 Task: In the Company infosys.com, schedule a meeting with title: 'Introducing Our Products and Services ', Select date: '1 August, 2023', select start time: 3:00:PM. Add location in person New York with meeting description: Kindly join this meeting to understand Product Demo and Service Presentation. Add attendees from company's contact and save.. Logged in from softage.1@softage.net
Action: Mouse moved to (81, 55)
Screenshot: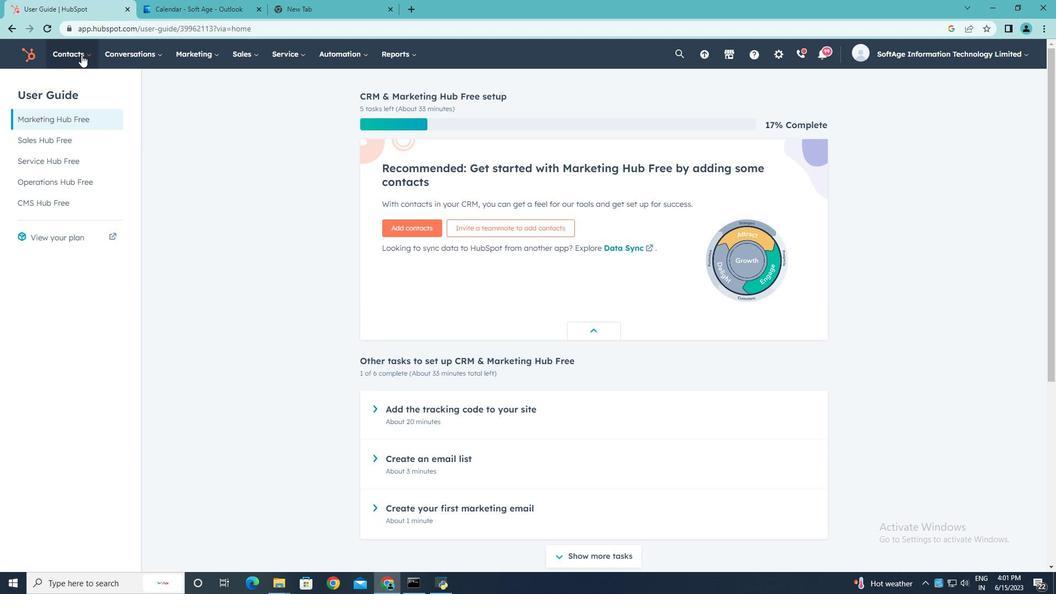 
Action: Mouse pressed left at (81, 55)
Screenshot: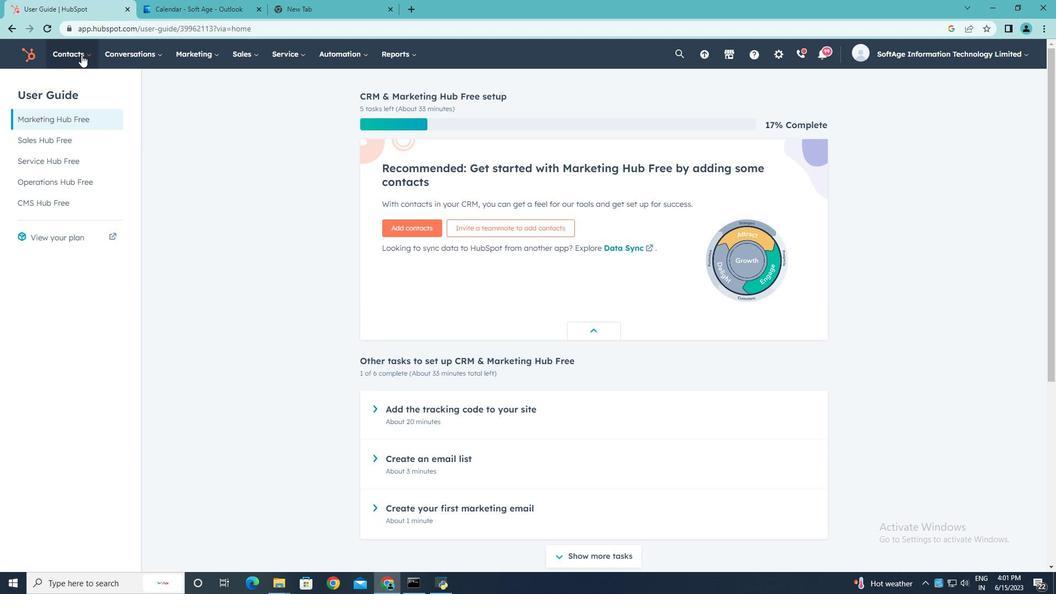 
Action: Mouse moved to (77, 111)
Screenshot: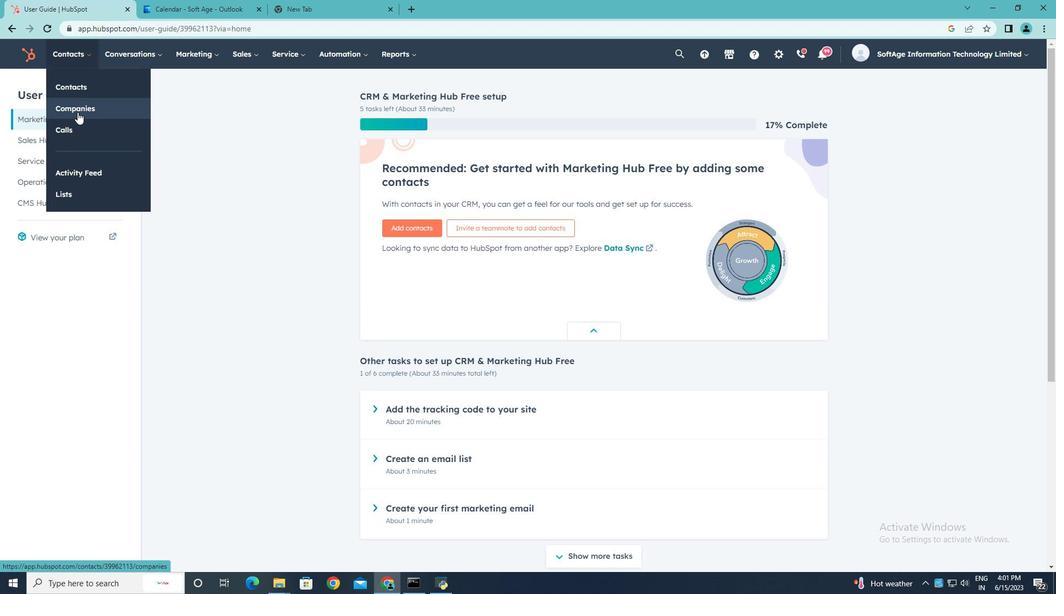 
Action: Mouse pressed left at (77, 111)
Screenshot: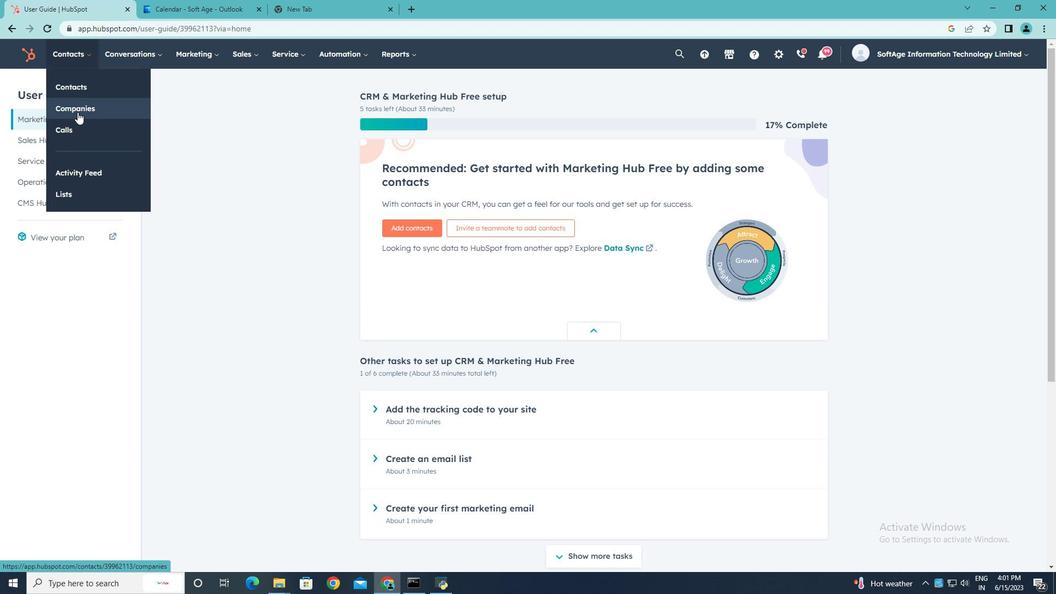 
Action: Mouse moved to (108, 177)
Screenshot: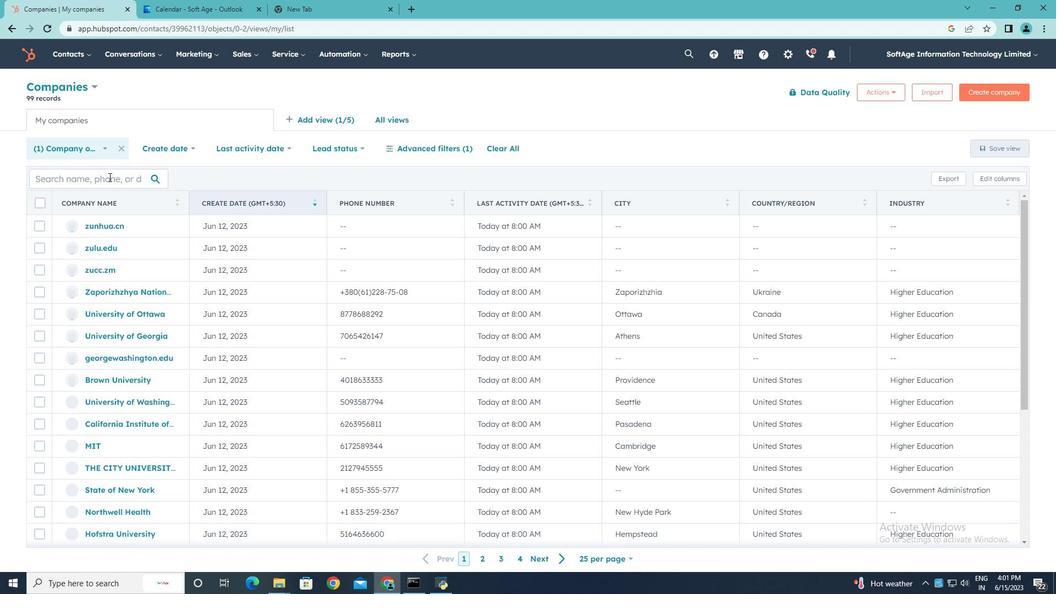 
Action: Mouse pressed left at (108, 177)
Screenshot: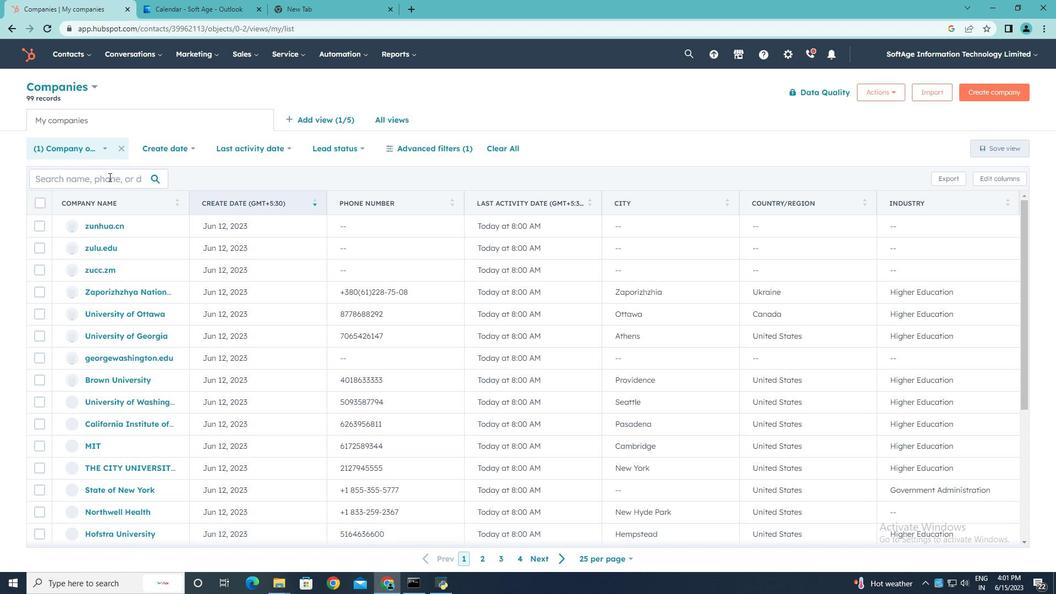 
Action: Mouse moved to (108, 177)
Screenshot: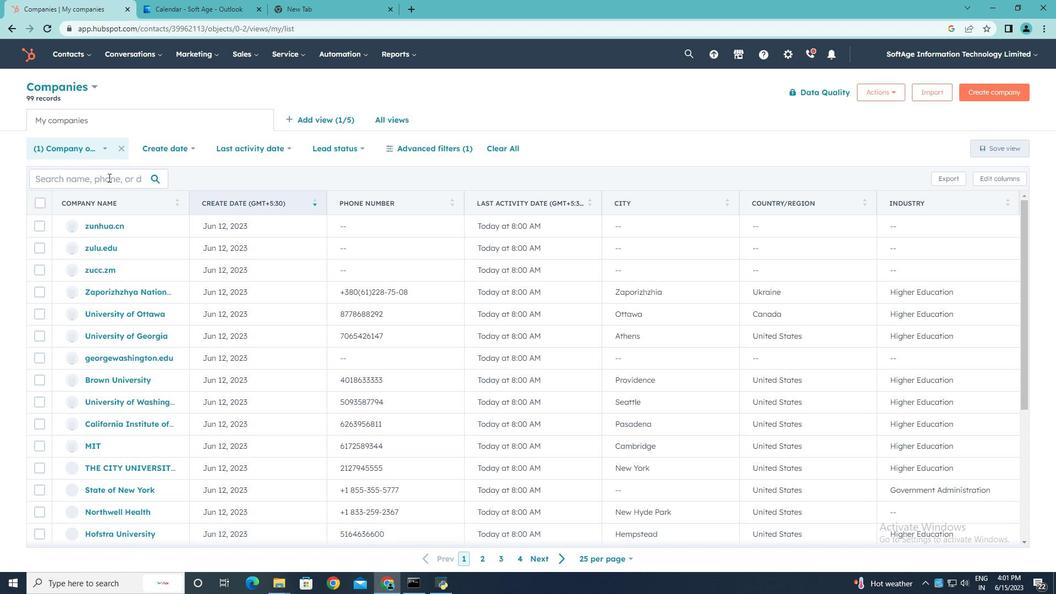 
Action: Key pressed <Key.shift>infosys.com
Screenshot: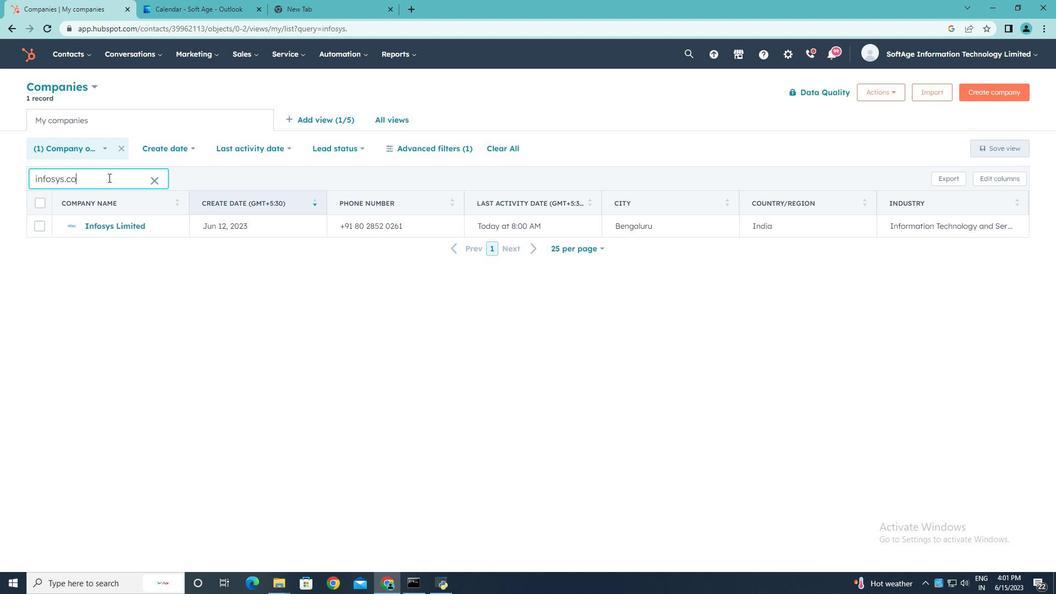 
Action: Mouse moved to (107, 224)
Screenshot: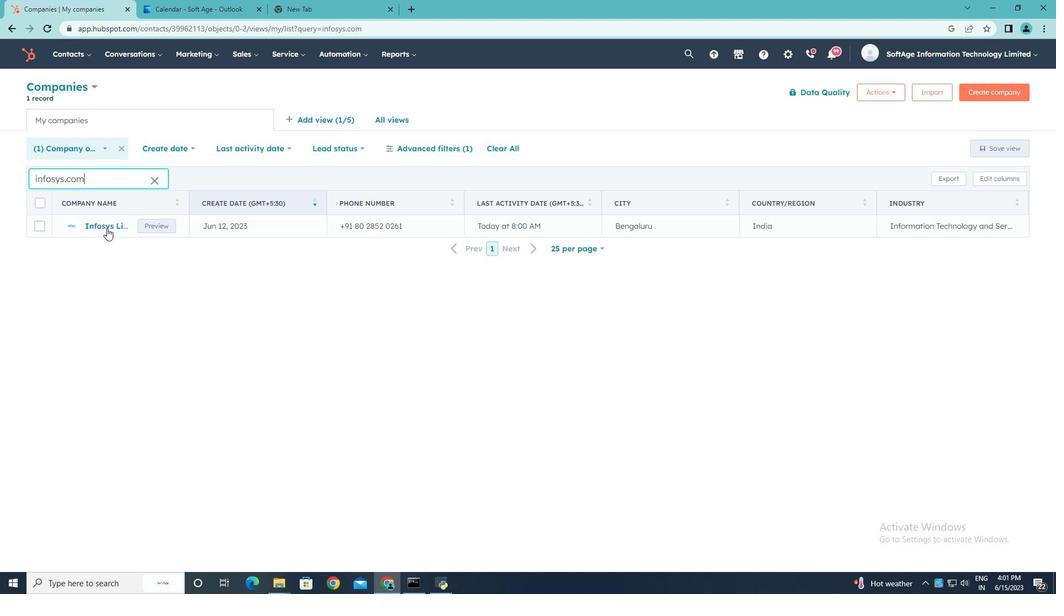 
Action: Mouse pressed left at (107, 224)
Screenshot: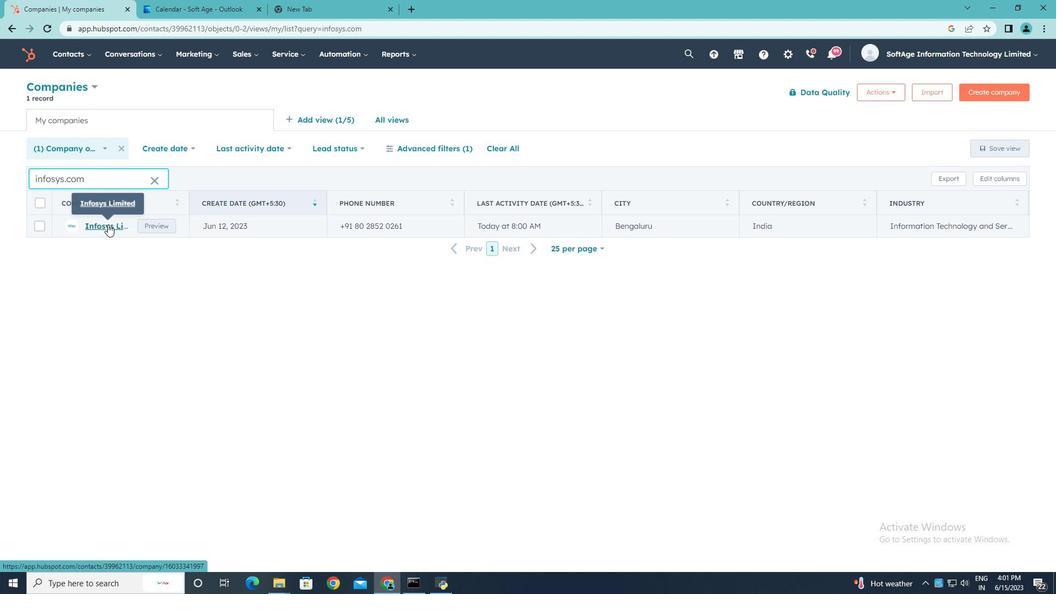 
Action: Mouse moved to (177, 179)
Screenshot: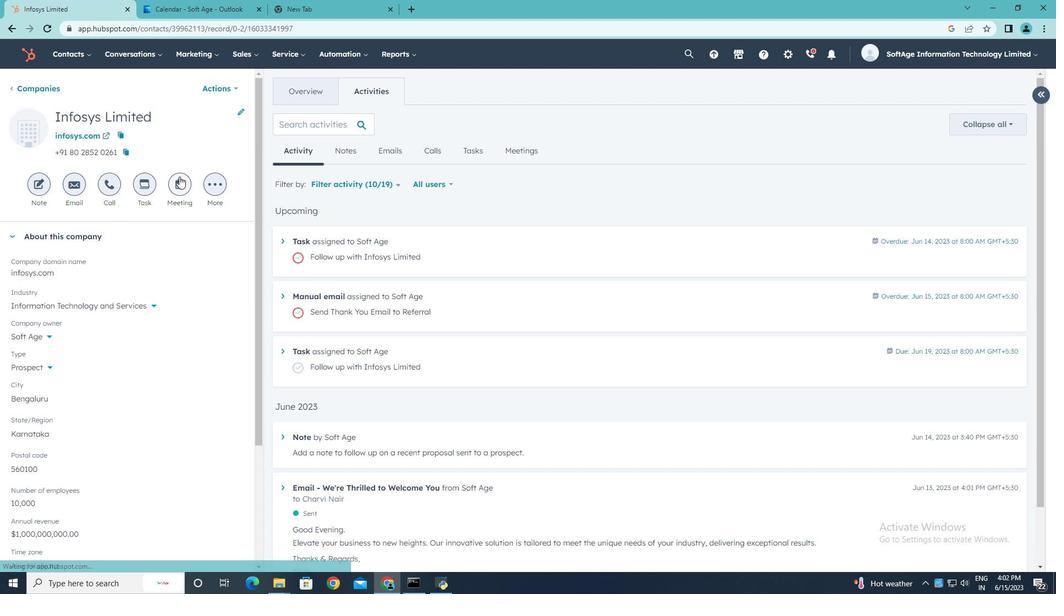 
Action: Mouse pressed left at (177, 179)
Screenshot: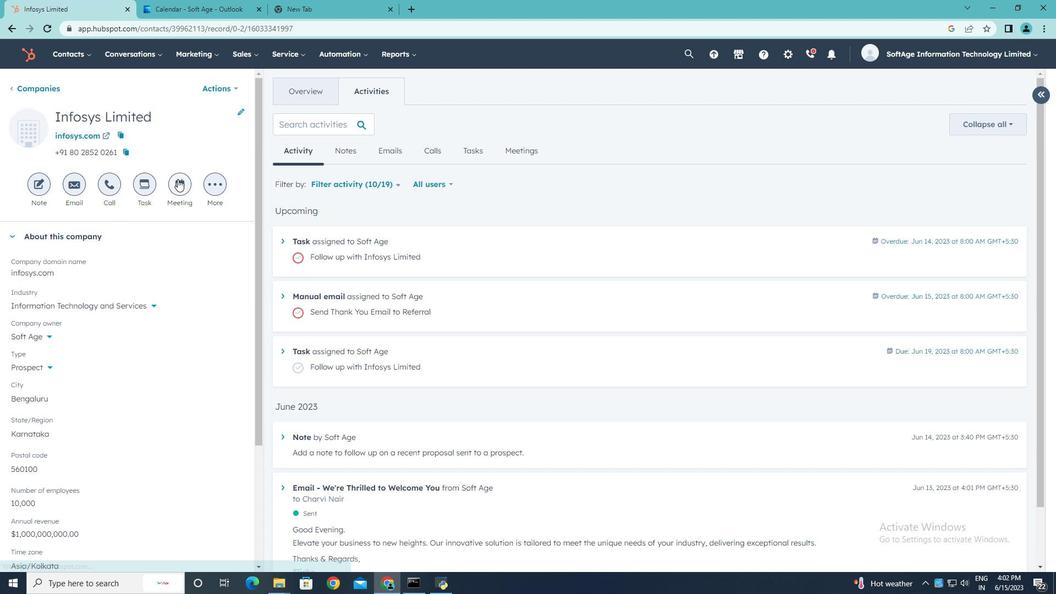 
Action: Mouse moved to (186, 183)
Screenshot: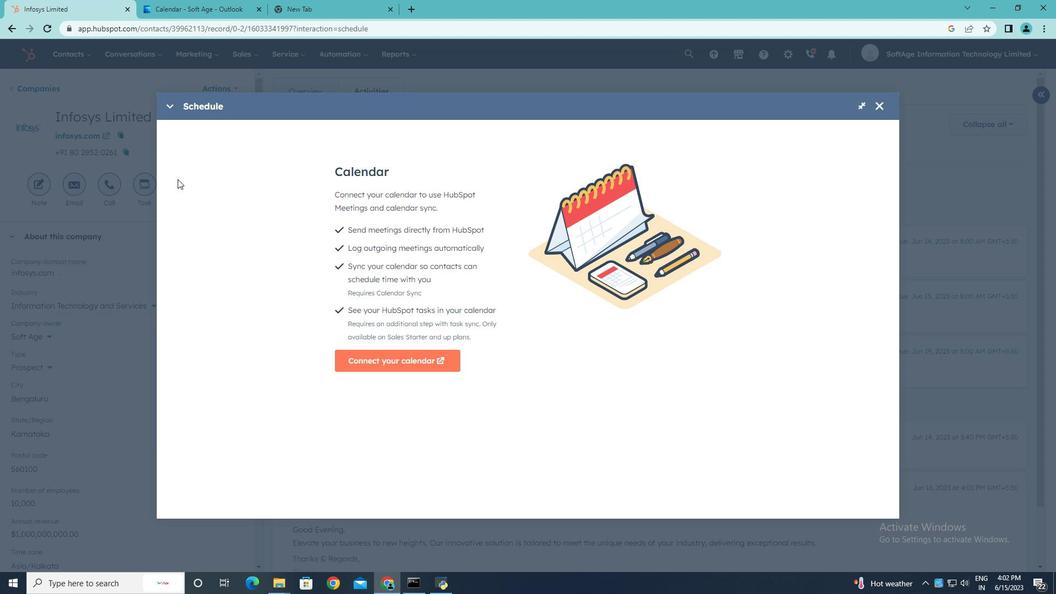 
Action: Key pressed <Key.shift>Introducing<Key.space><Key.shift>Our<Key.space><Key.shift><Key.shift><Key.shift><Key.shift><Key.shift><Key.shift><Key.shift><Key.shift><Key.shift><Key.shift><Key.shift>Products<Key.space>and<Key.space><Key.shift>Services
Screenshot: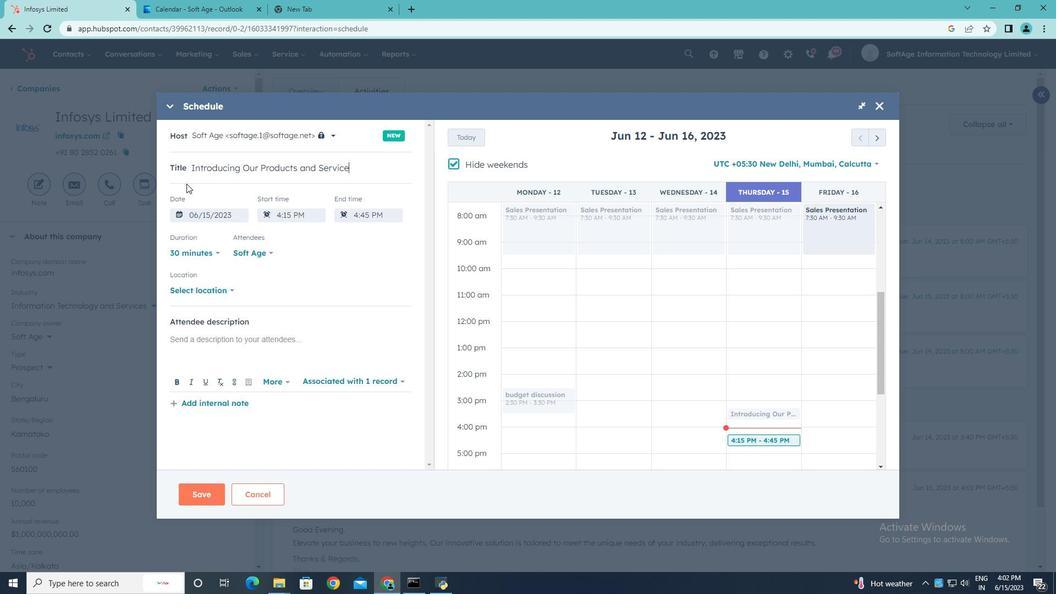 
Action: Mouse moved to (454, 163)
Screenshot: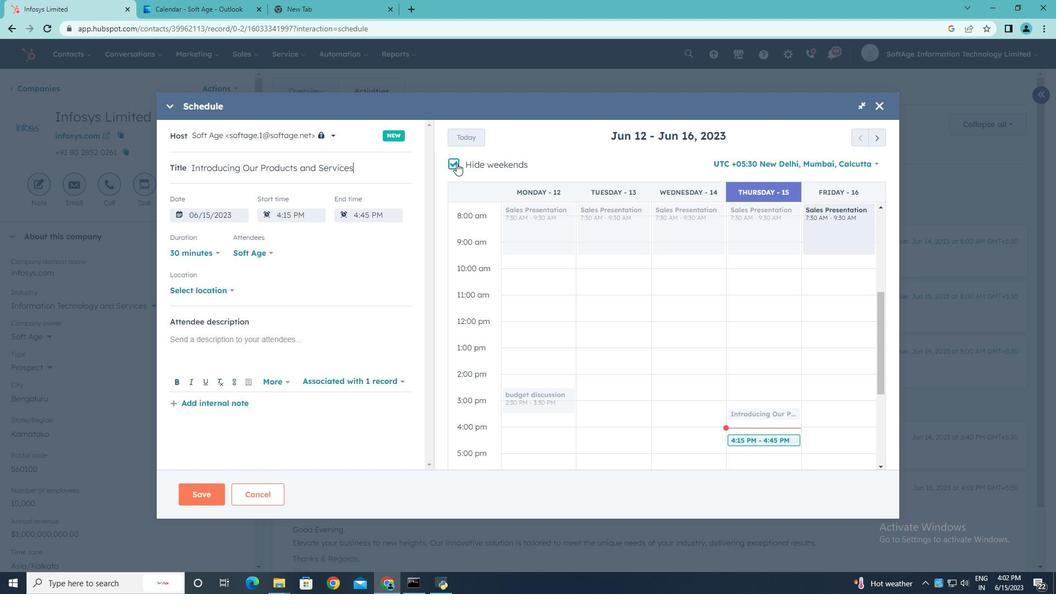 
Action: Mouse pressed left at (454, 163)
Screenshot: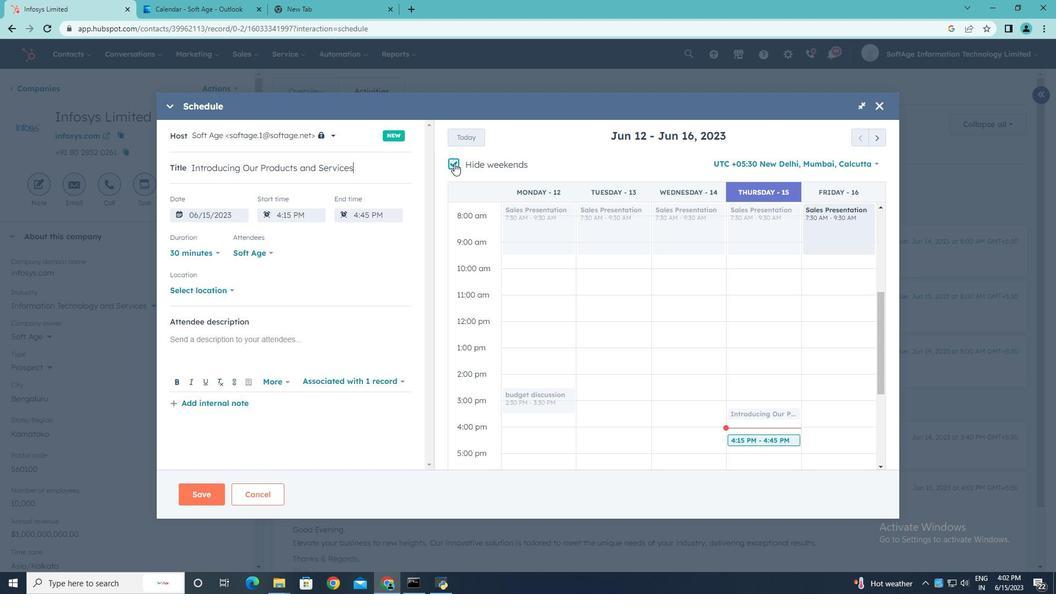 
Action: Mouse moved to (881, 140)
Screenshot: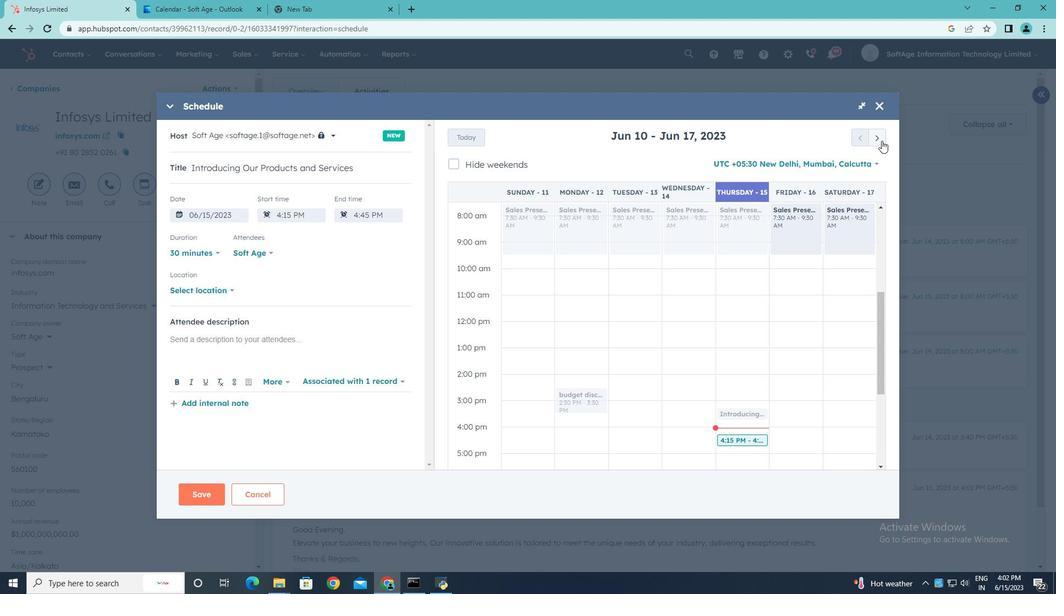 
Action: Mouse pressed left at (881, 140)
Screenshot: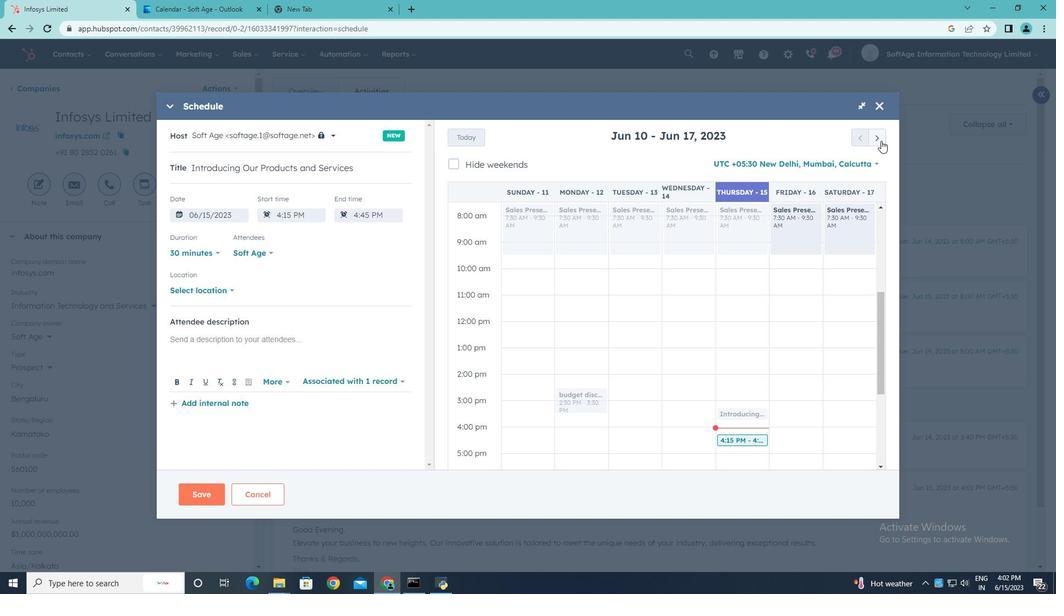 
Action: Mouse pressed left at (881, 140)
Screenshot: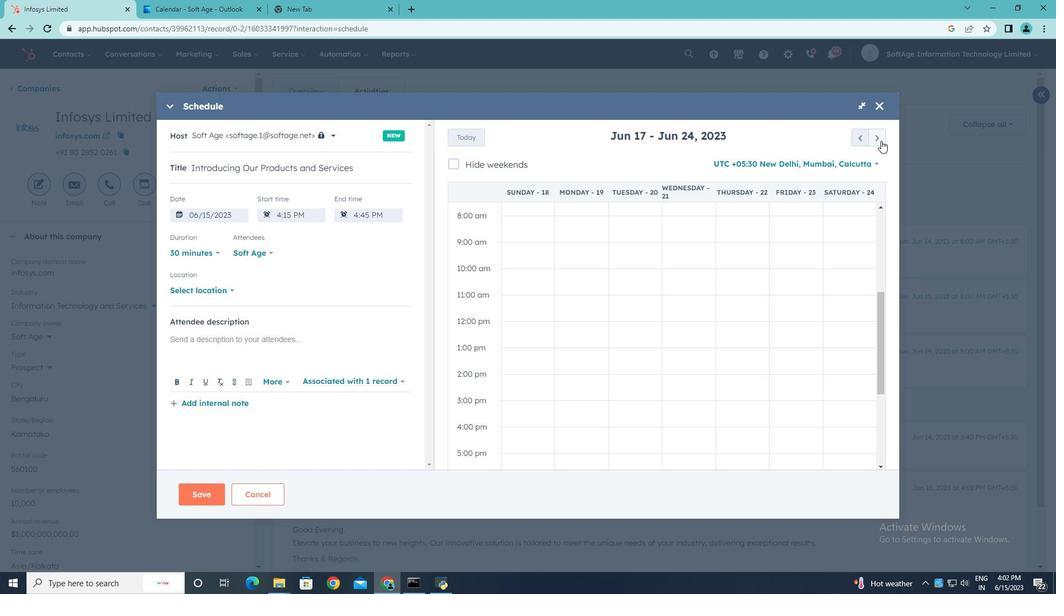 
Action: Mouse pressed left at (881, 140)
Screenshot: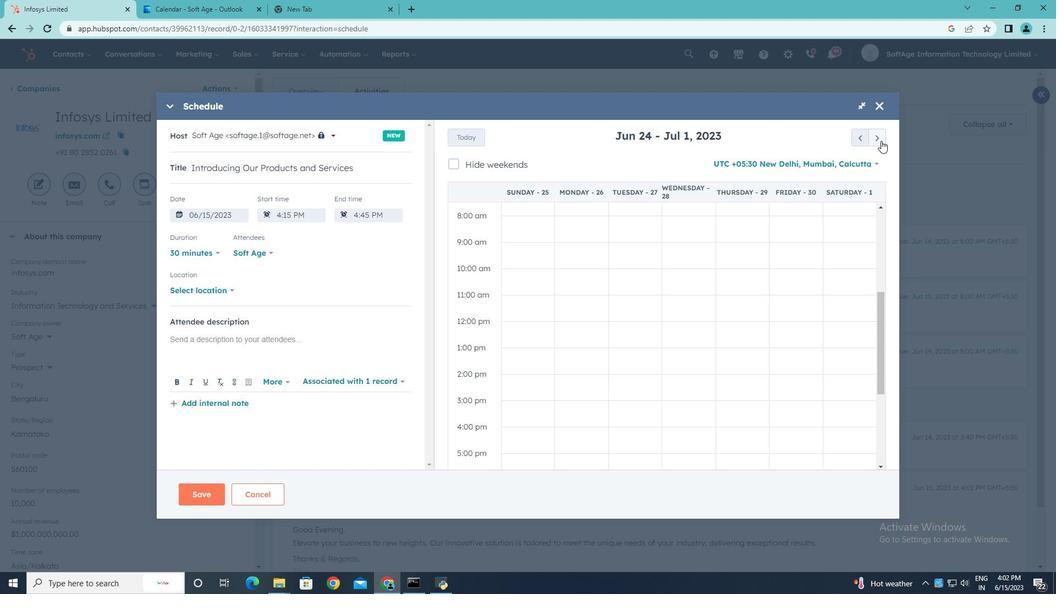 
Action: Mouse pressed left at (881, 140)
Screenshot: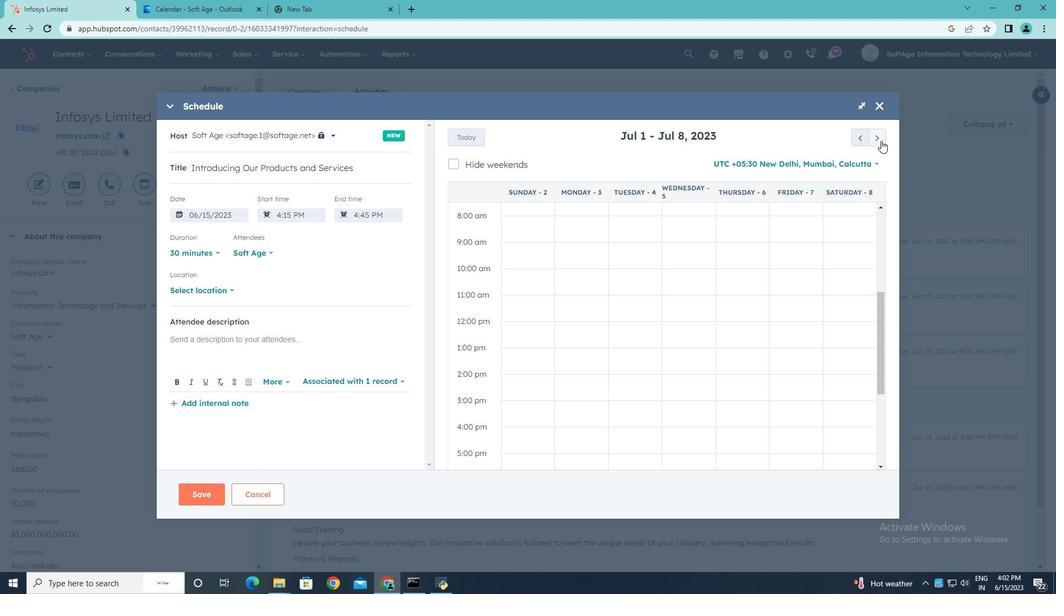 
Action: Mouse pressed left at (881, 140)
Screenshot: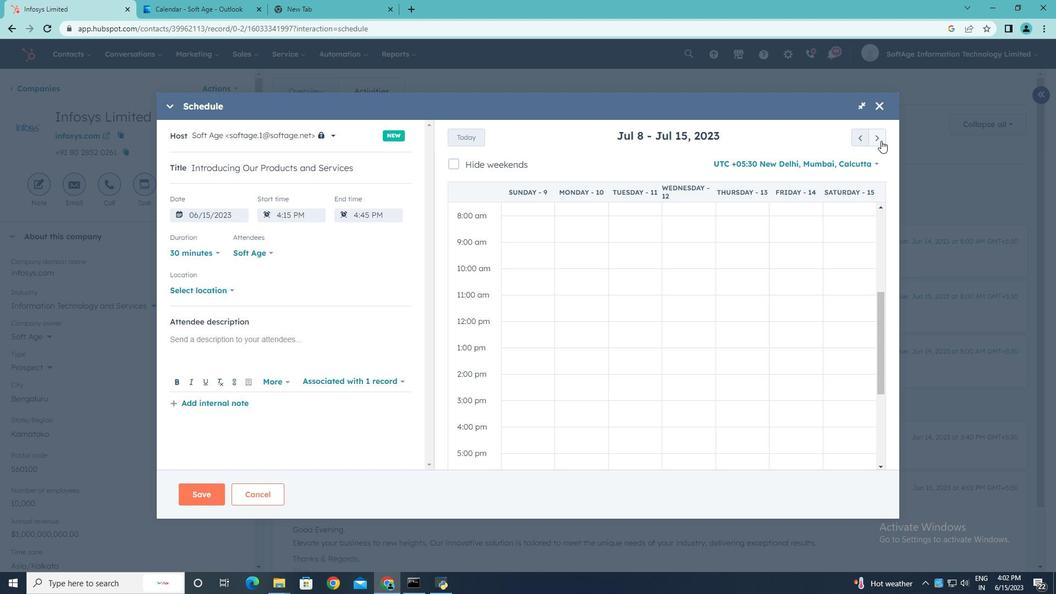 
Action: Mouse pressed left at (881, 140)
Screenshot: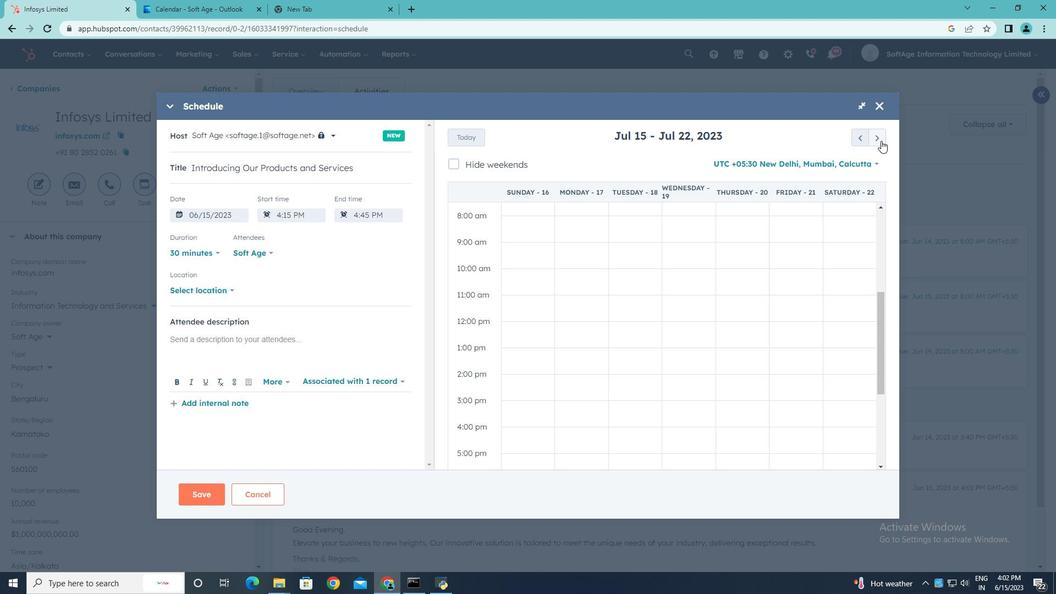 
Action: Mouse pressed left at (881, 140)
Screenshot: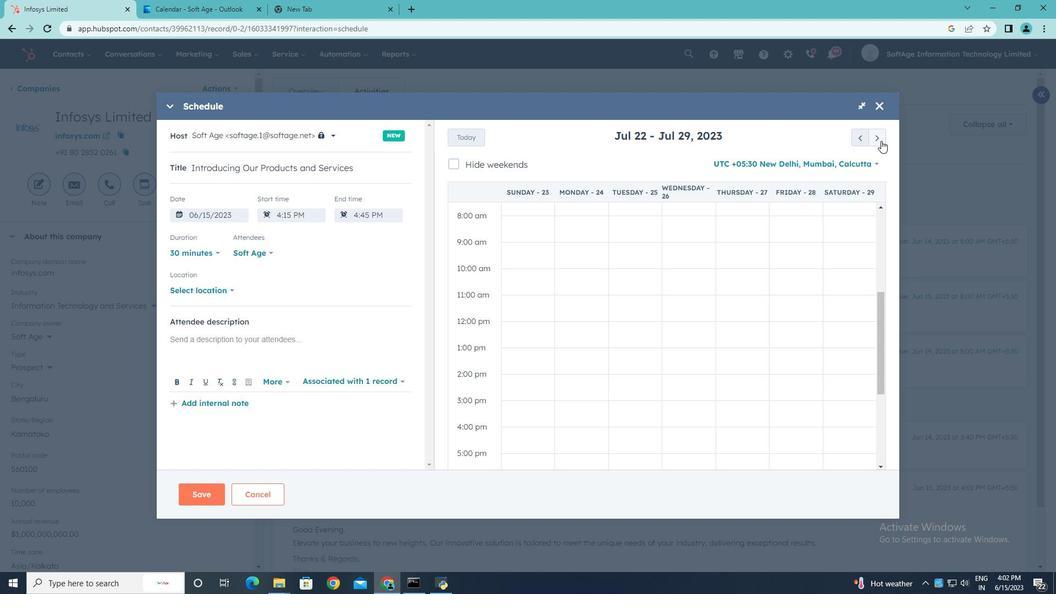 
Action: Mouse moved to (618, 407)
Screenshot: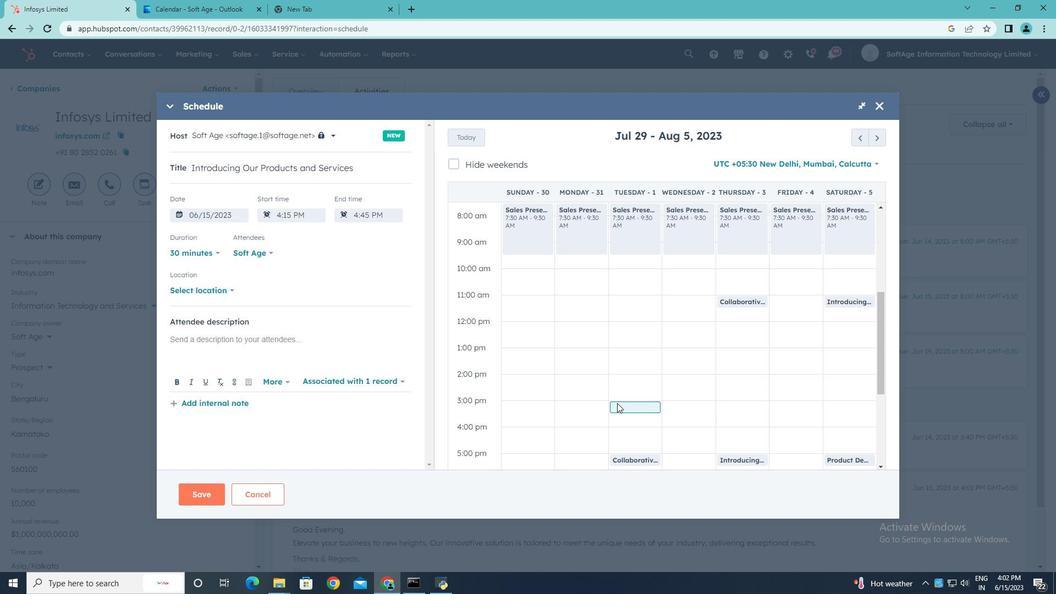 
Action: Mouse pressed left at (618, 407)
Screenshot: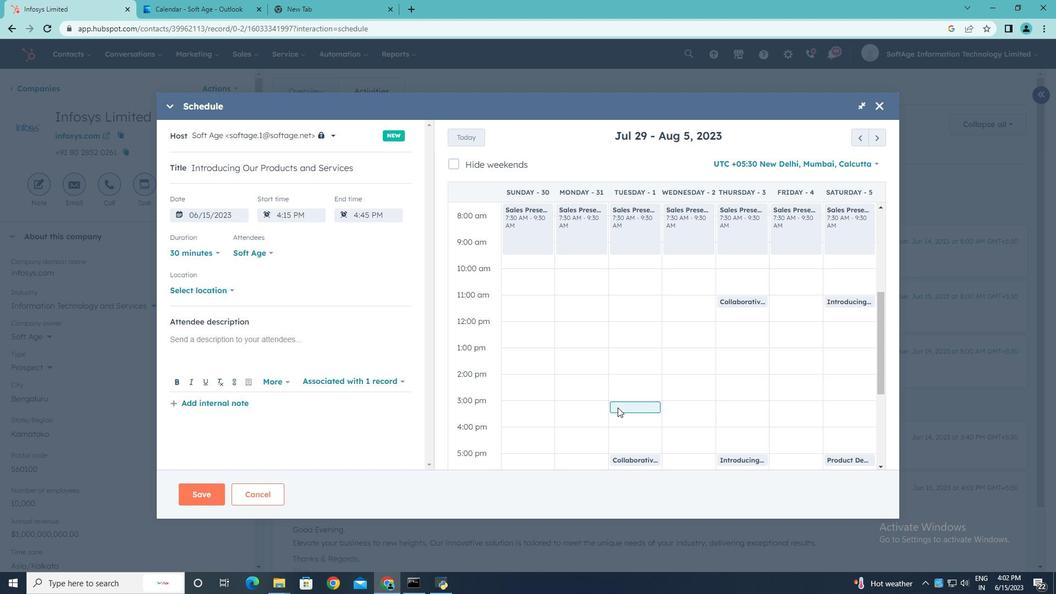 
Action: Mouse moved to (230, 289)
Screenshot: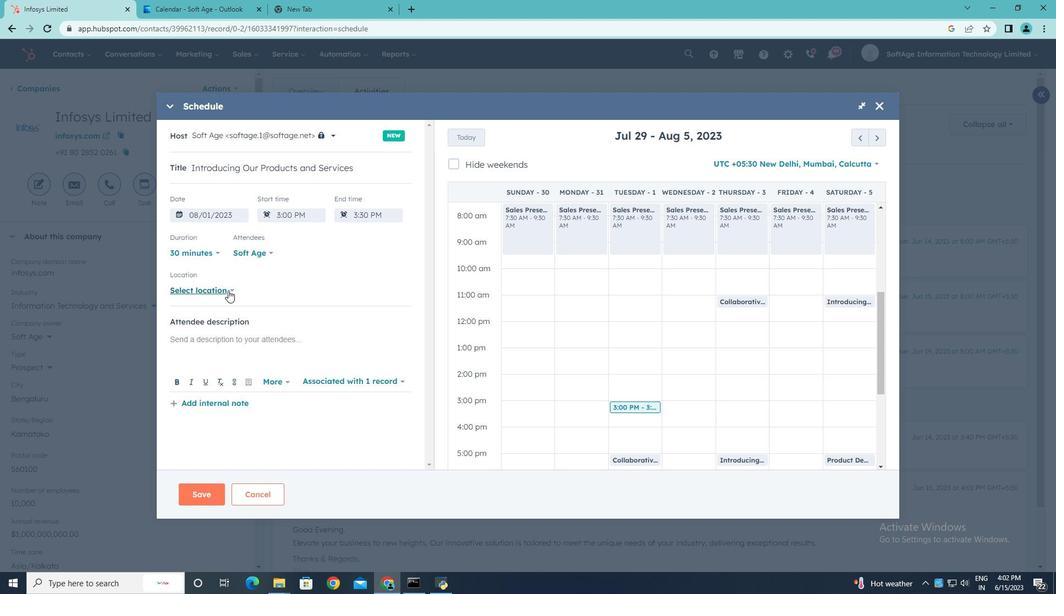 
Action: Mouse pressed left at (230, 289)
Screenshot: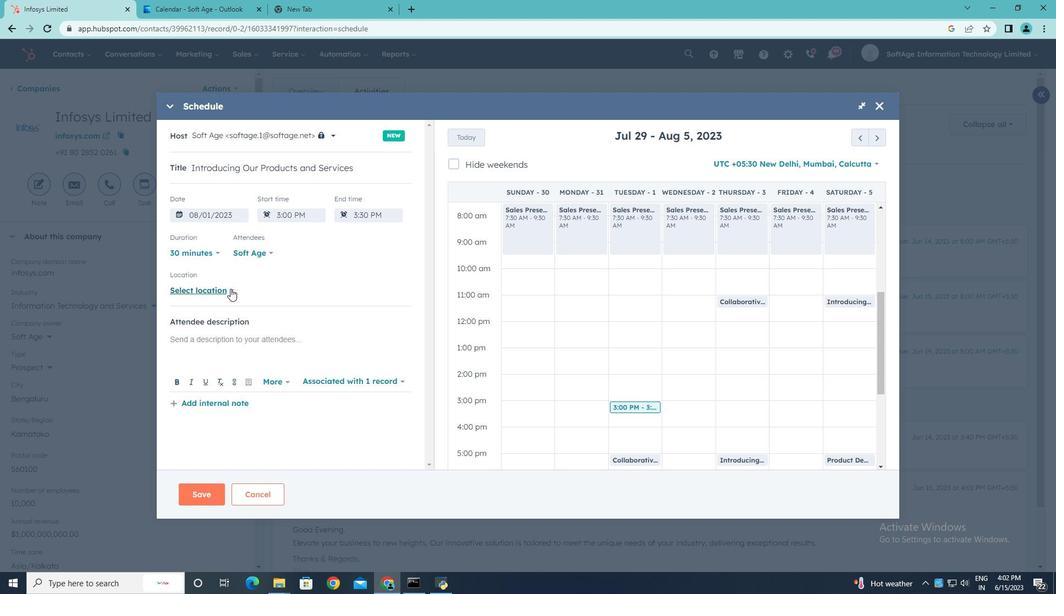 
Action: Mouse moved to (271, 289)
Screenshot: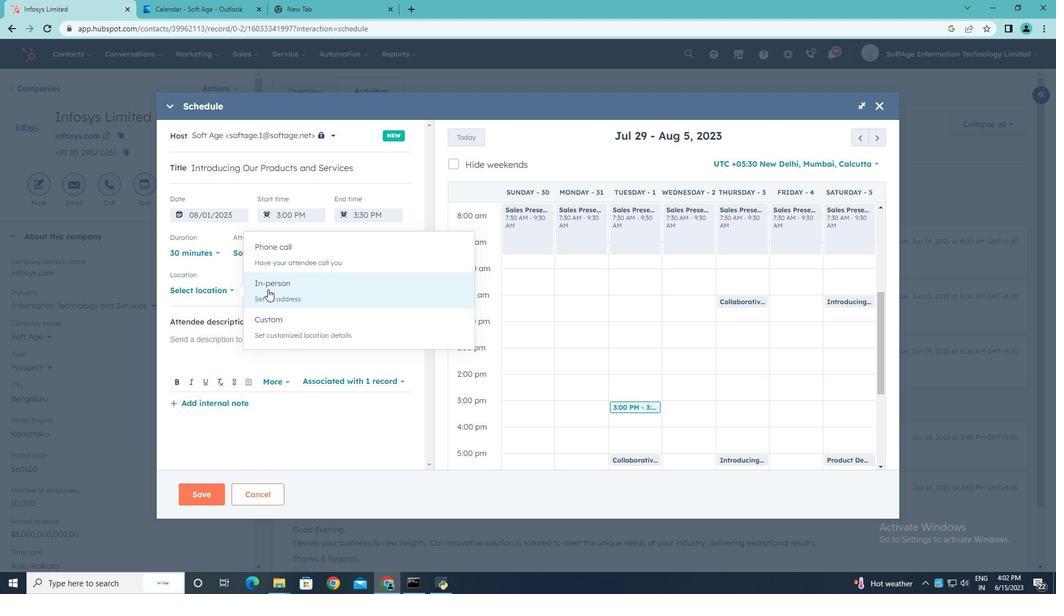 
Action: Mouse pressed left at (271, 289)
Screenshot: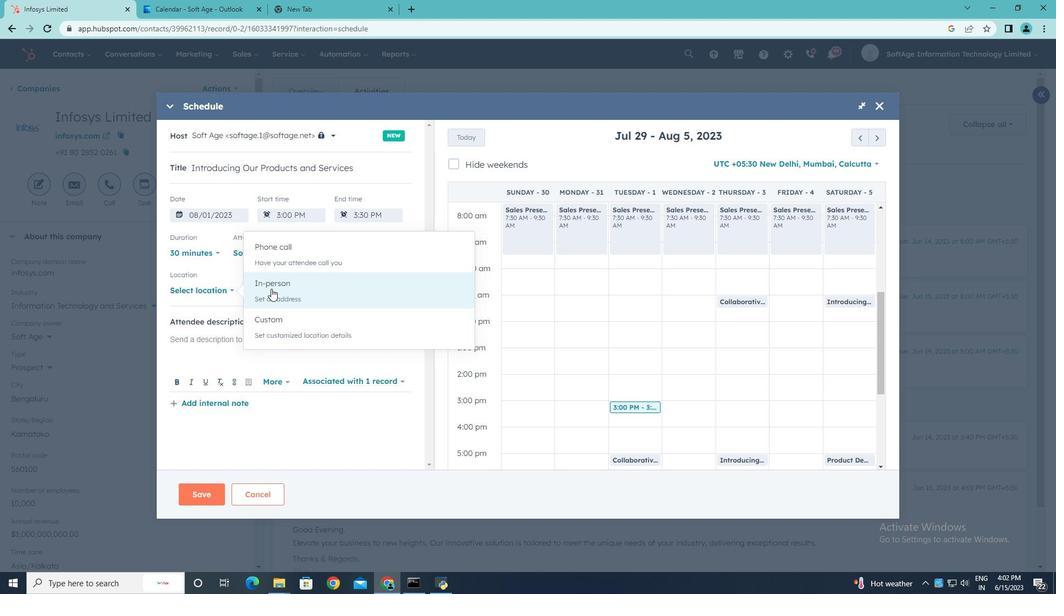 
Action: Mouse moved to (273, 286)
Screenshot: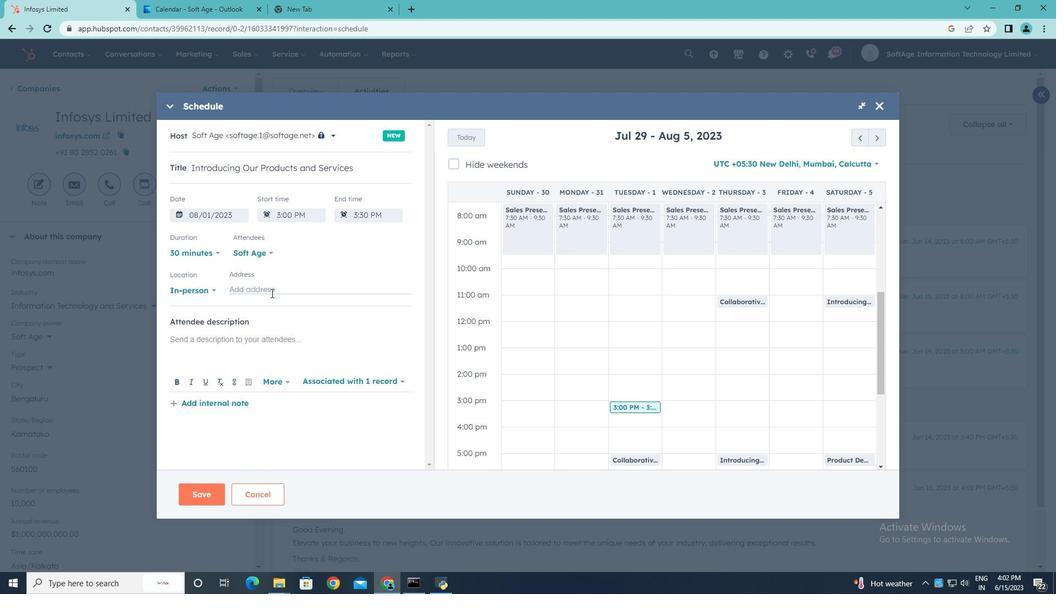 
Action: Mouse pressed left at (273, 286)
Screenshot: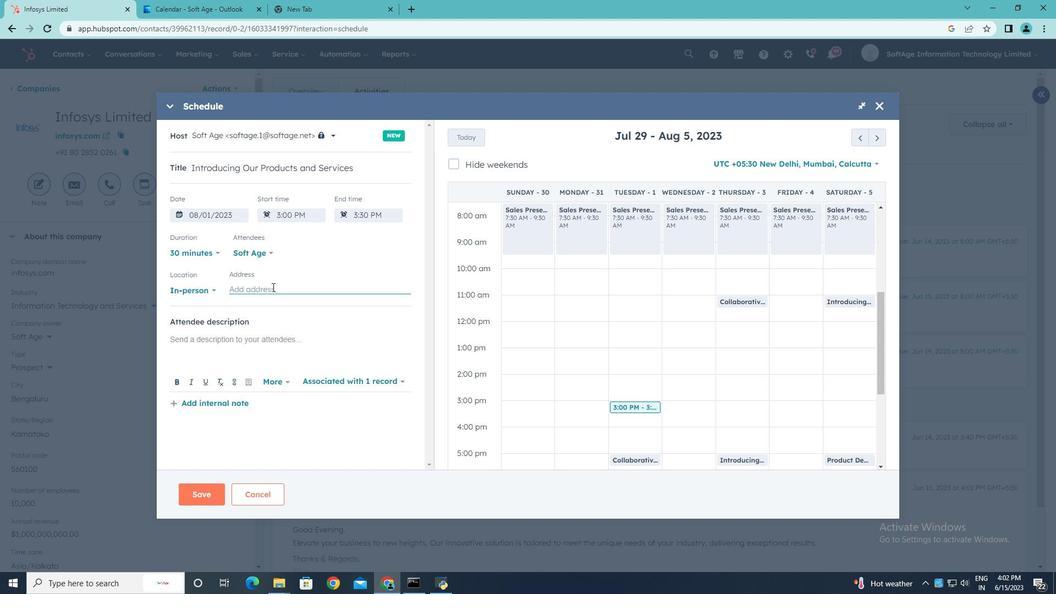
Action: Key pressed <Key.shift>New<Key.space><Key.shift>York
Screenshot: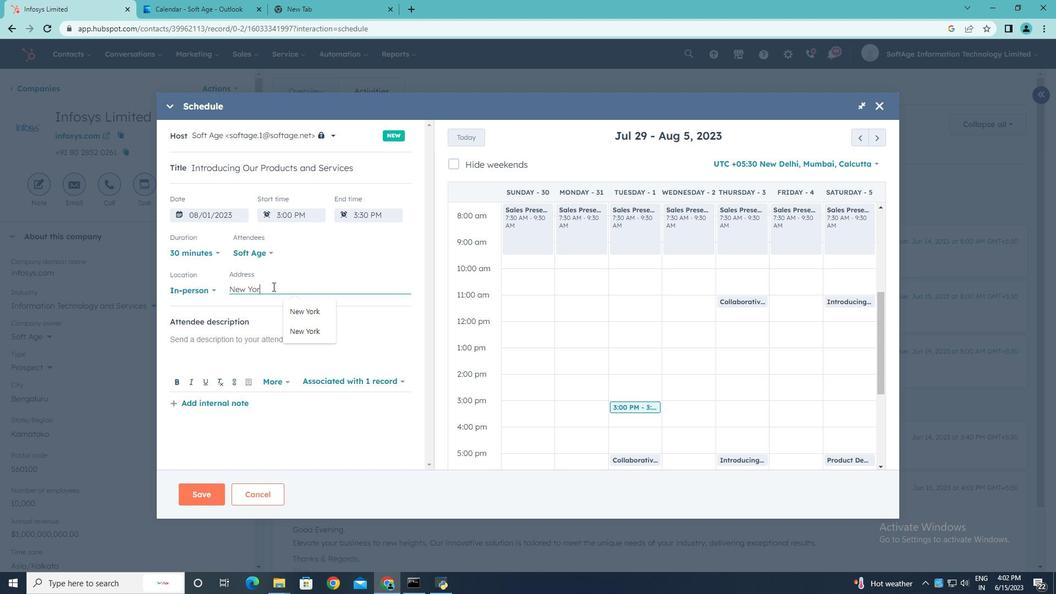 
Action: Mouse moved to (208, 338)
Screenshot: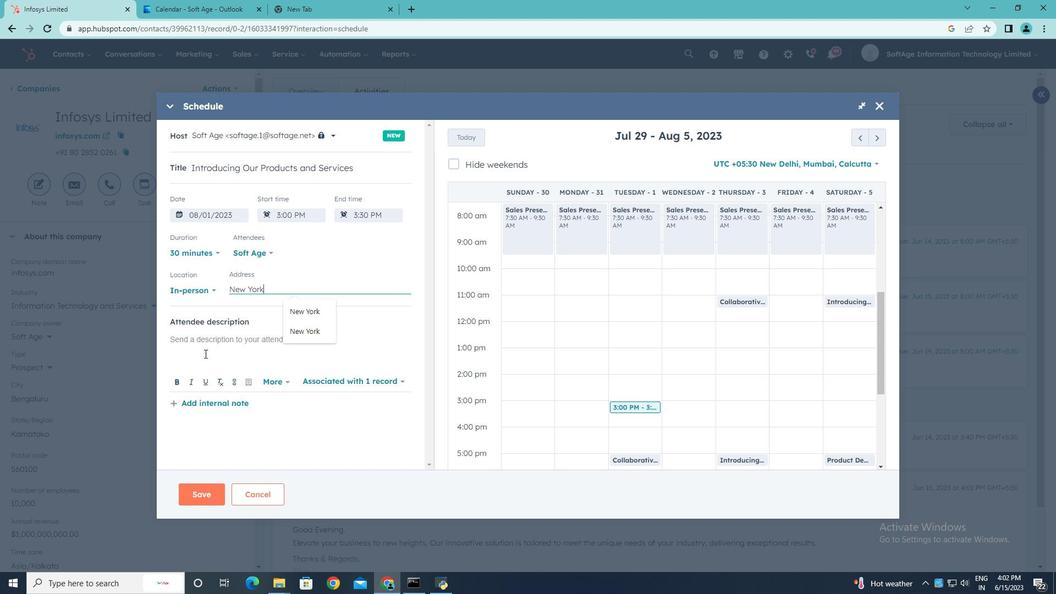 
Action: Mouse pressed left at (208, 338)
Screenshot: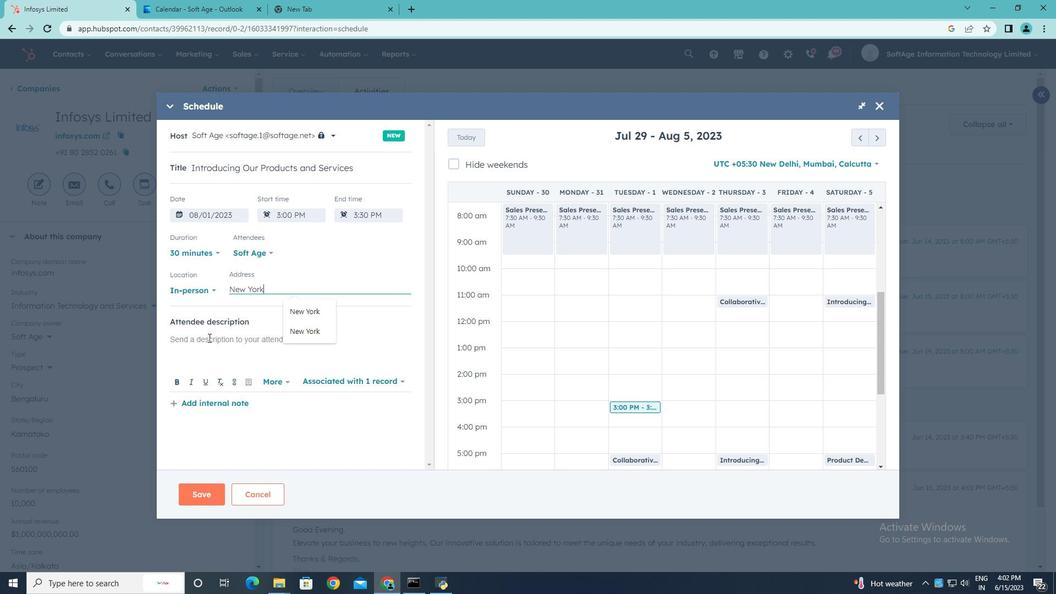 
Action: Key pressed <Key.shift><Key.shift><Key.shift><Key.shift><Key.shift><Key.shift><Key.shift><Key.shift><Key.shift><Key.shift><Key.shift><Key.shift><Key.shift><Key.shift><Key.shift><Key.shift><Key.shift><Key.shift><Key.shift><Key.shift><Key.shift><Key.shift><Key.shift>Kindlu<Key.backspace>y<Key.space><Key.shift><Key.shift><Key.shift><Key.shift><Key.shift><Key.shift><Key.shift><Key.shift><Key.shift><Key.shift><Key.shift><Key.shift><Key.shift><Key.shift><Key.shift><Key.shift><Key.shift><Key.shift><Key.shift><Key.shift><Key.shift><Key.shift><Key.shift><Key.shift><Key.shift><Key.shift><Key.shift><Key.shift><Key.shift><Key.shift><Key.shift><Key.shift><Key.shift><Key.shift><Key.shift><Key.shift><Key.shift><Key.shift><Key.shift><Key.shift><Key.shift><Key.shift><Key.shift><Key.shift><Key.shift><Key.shift>join<Key.space>y<Key.backspace>this<Key.space>meeting<Key.space><Key.shift>to<Key.space>uns<Key.backspace>derstand<Key.space><Key.shift><Key.shift><Key.shift><Key.shift><Key.shift><Key.shift><Key.shift><Key.shift><Key.shift><Key.shift><Key.shift><Key.shift><Key.shift><Key.shift><Key.shift><Key.shift><Key.shift><Key.shift><Key.shift><Key.shift><Key.shift><Key.shift><Key.shift><Key.shift><Key.shift><Key.shift><Key.shift><Key.shift>Product<Key.space><Key.shift>Demo<Key.space>and<Key.space><Key.shift><Key.shift><Key.shift><Key.shift><Key.shift><Key.shift><Key.shift><Key.shift><Key.shift><Key.shift><Key.shift><Key.shift><Key.shift><Key.shift><Key.shift><Key.shift><Key.shift><Key.shift>Services<Key.backspace><Key.space><Key.shift>Presetation.
Screenshot: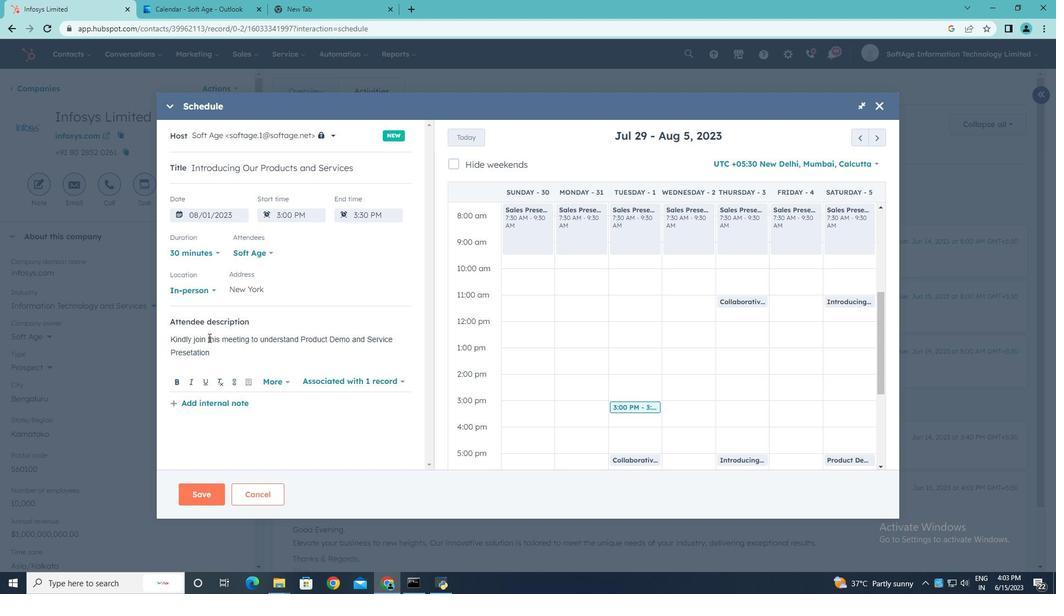 
Action: Mouse moved to (270, 251)
Screenshot: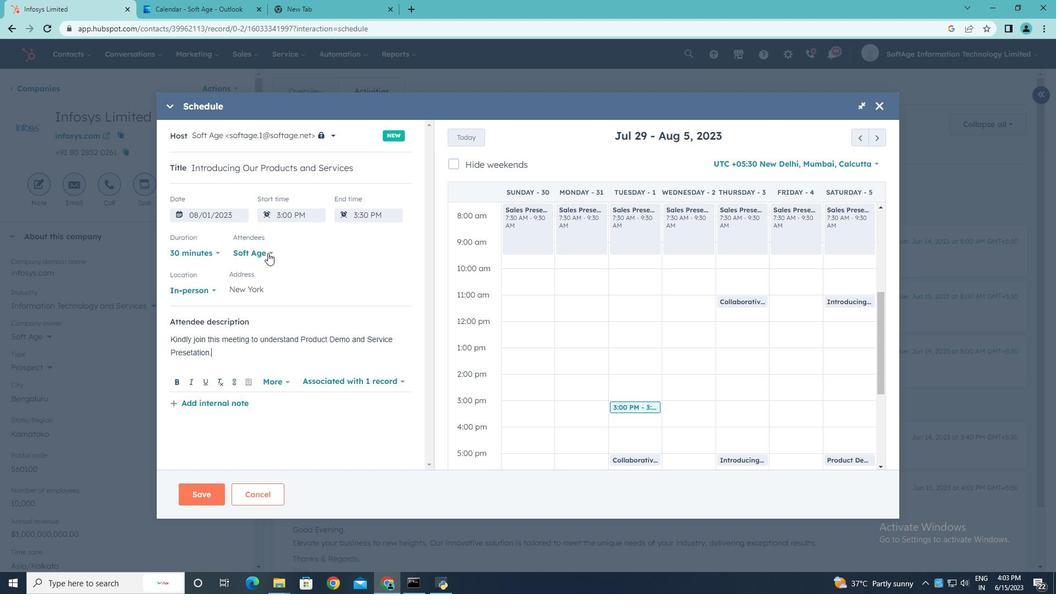 
Action: Mouse pressed left at (270, 251)
Screenshot: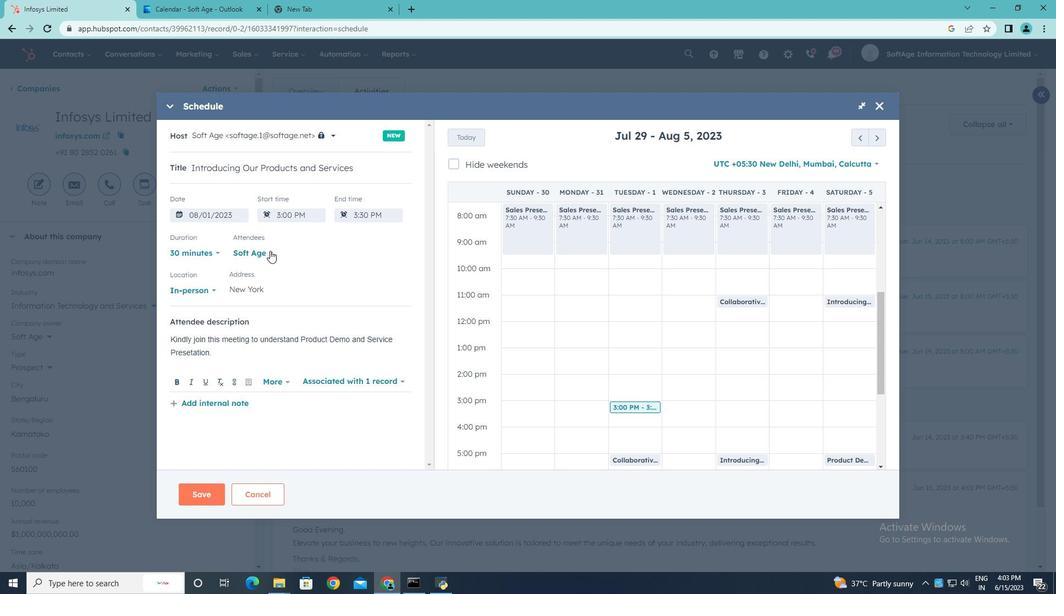 
Action: Mouse moved to (199, 393)
Screenshot: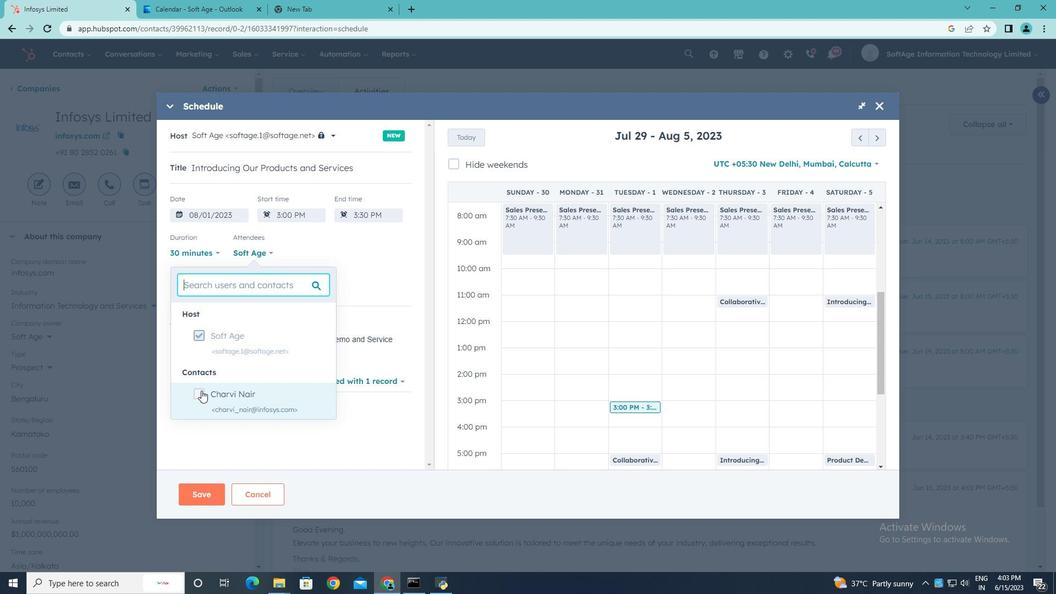 
Action: Mouse pressed left at (199, 393)
Screenshot: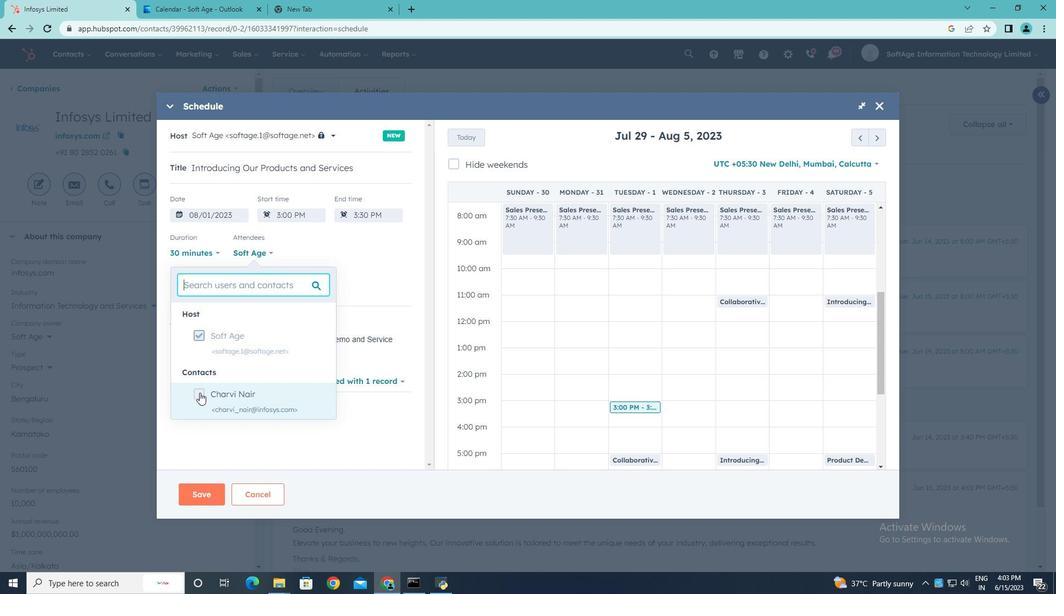 
Action: Mouse moved to (365, 433)
Screenshot: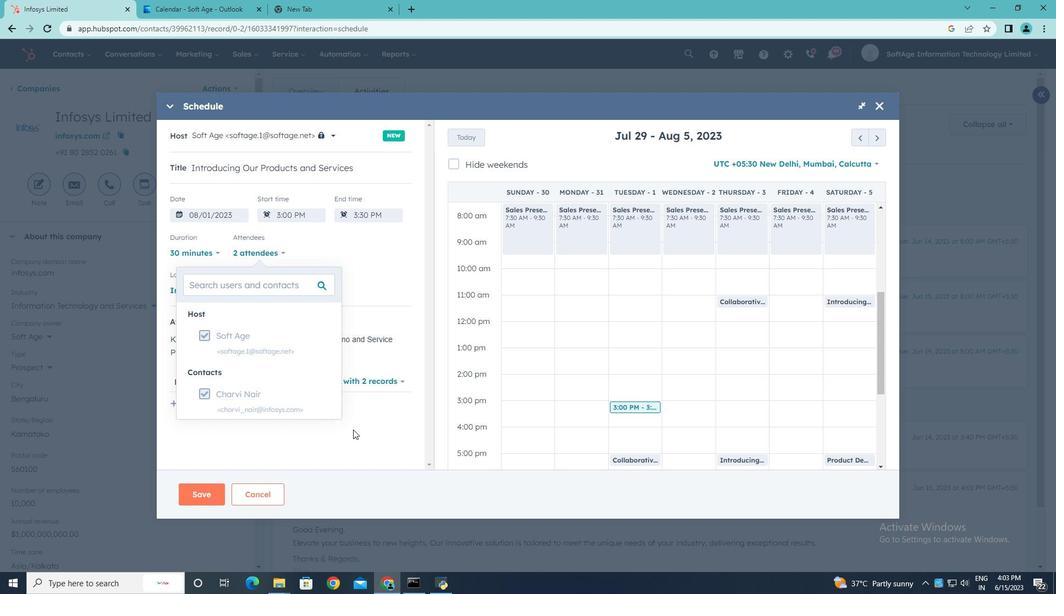 
Action: Mouse pressed left at (365, 433)
Screenshot: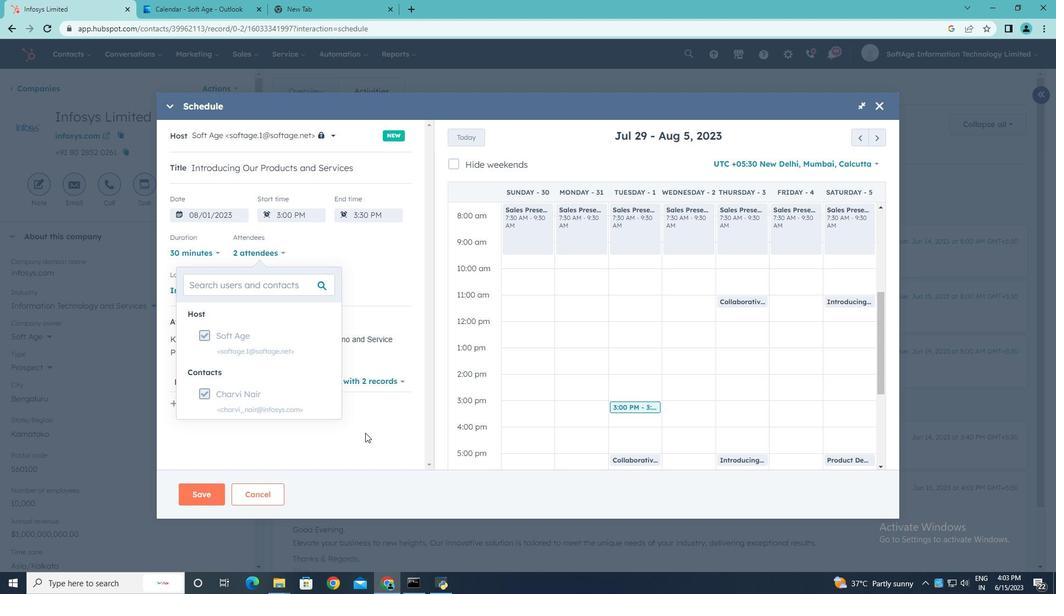 
Action: Mouse moved to (206, 490)
Screenshot: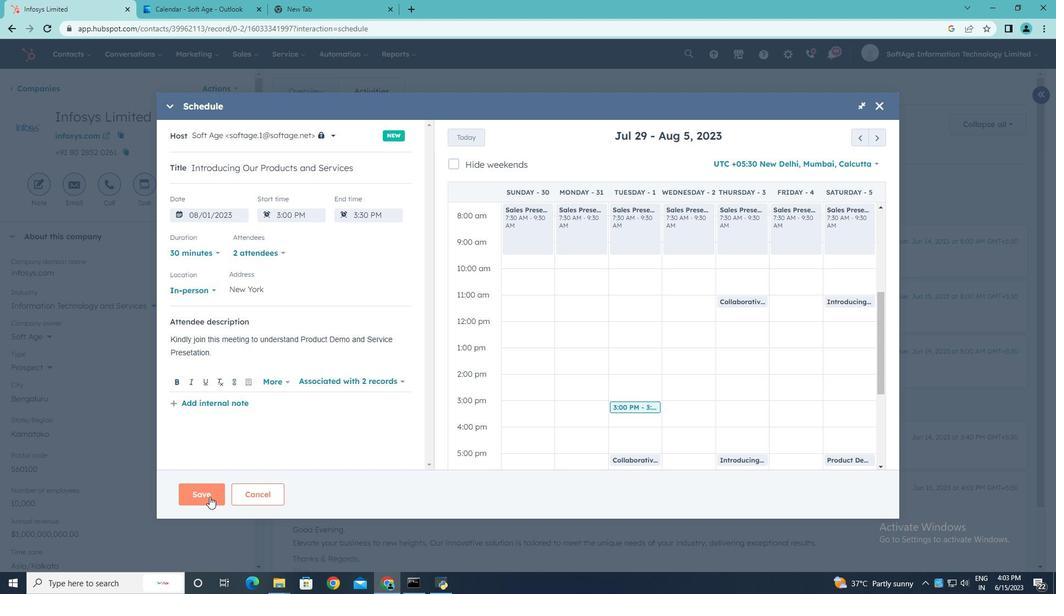 
Action: Mouse pressed left at (206, 490)
Screenshot: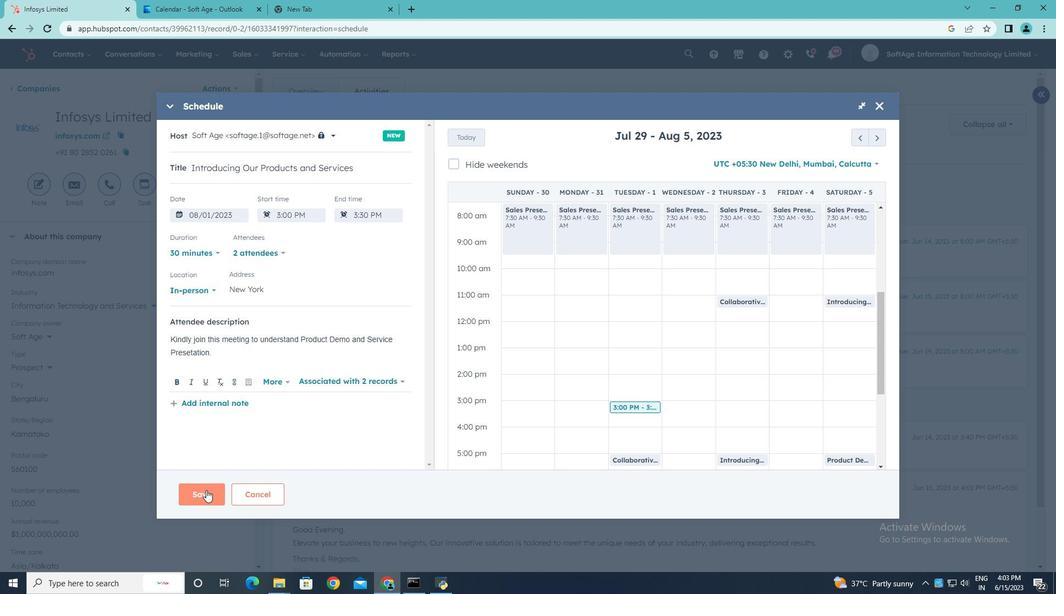 
